 Task: Change the configuration of the board layout of the mark's project to group by "Assignees".
Action: Mouse moved to (199, 171)
Screenshot: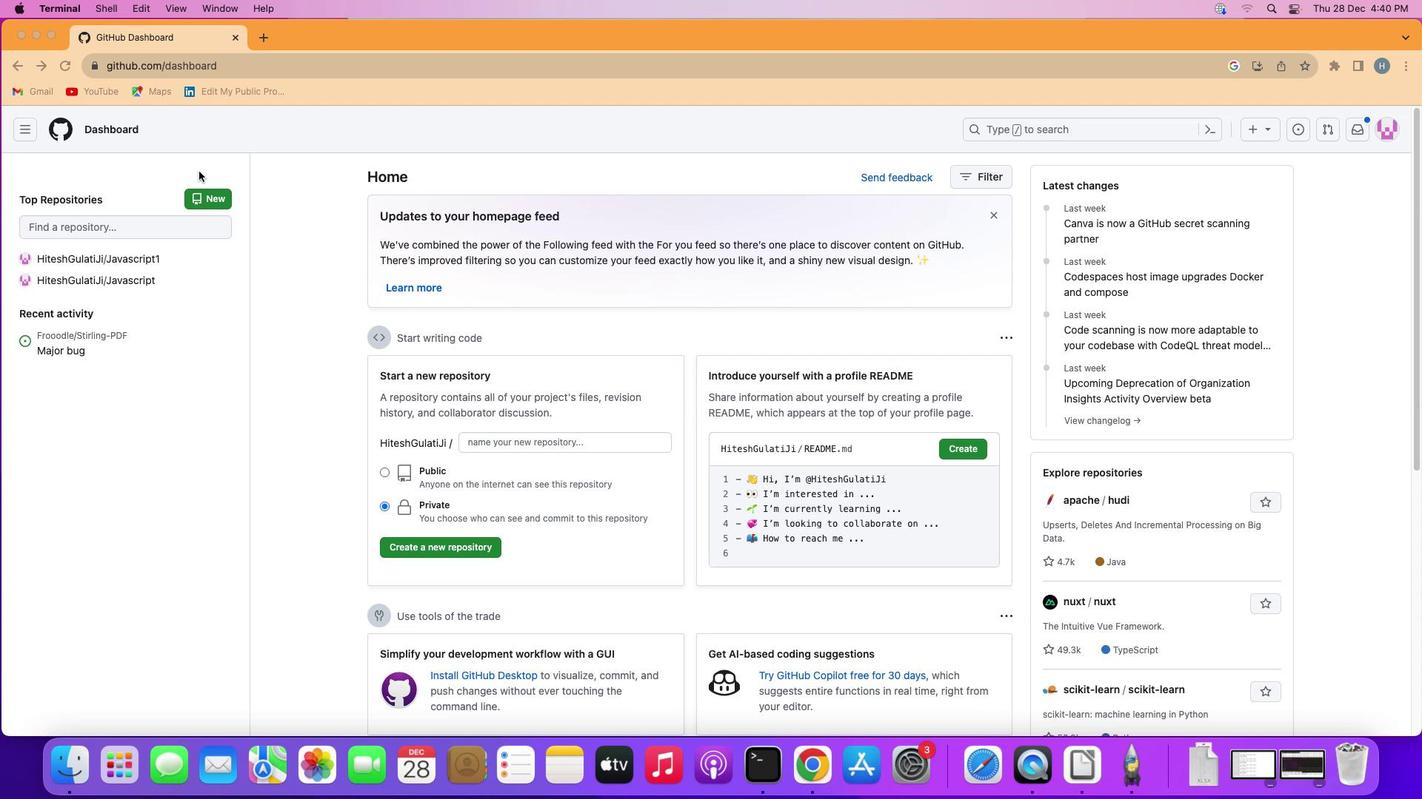 
Action: Mouse pressed left at (199, 171)
Screenshot: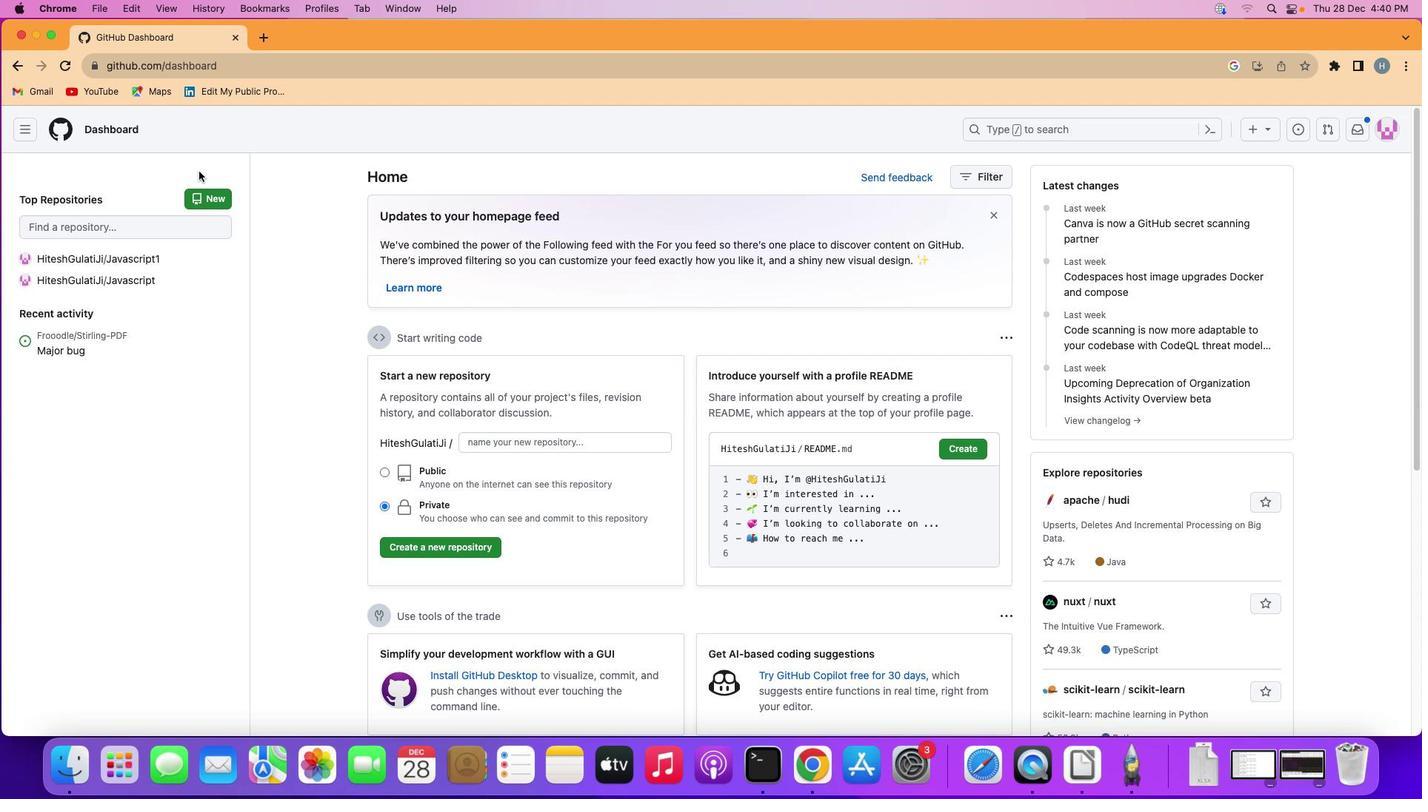 
Action: Mouse moved to (25, 123)
Screenshot: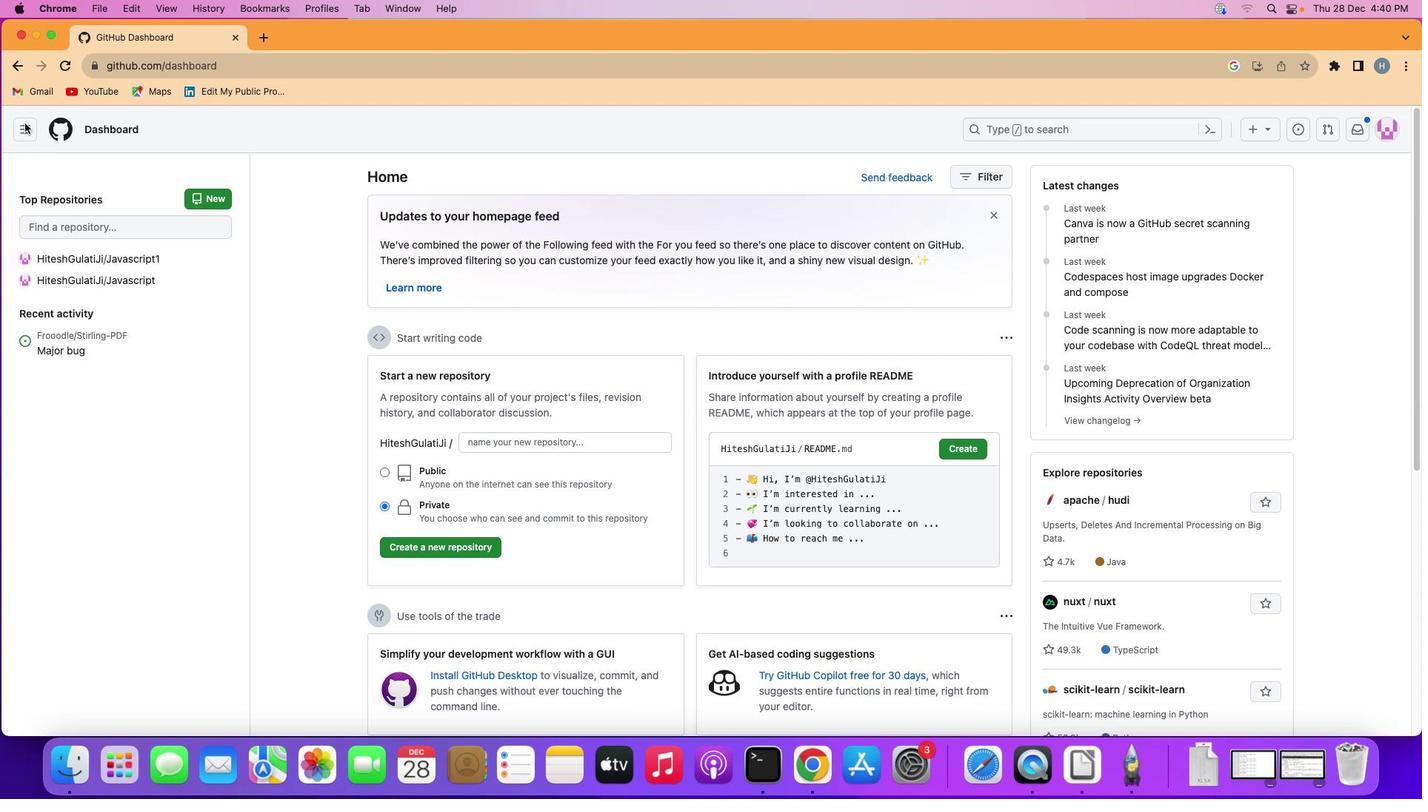 
Action: Mouse pressed left at (25, 123)
Screenshot: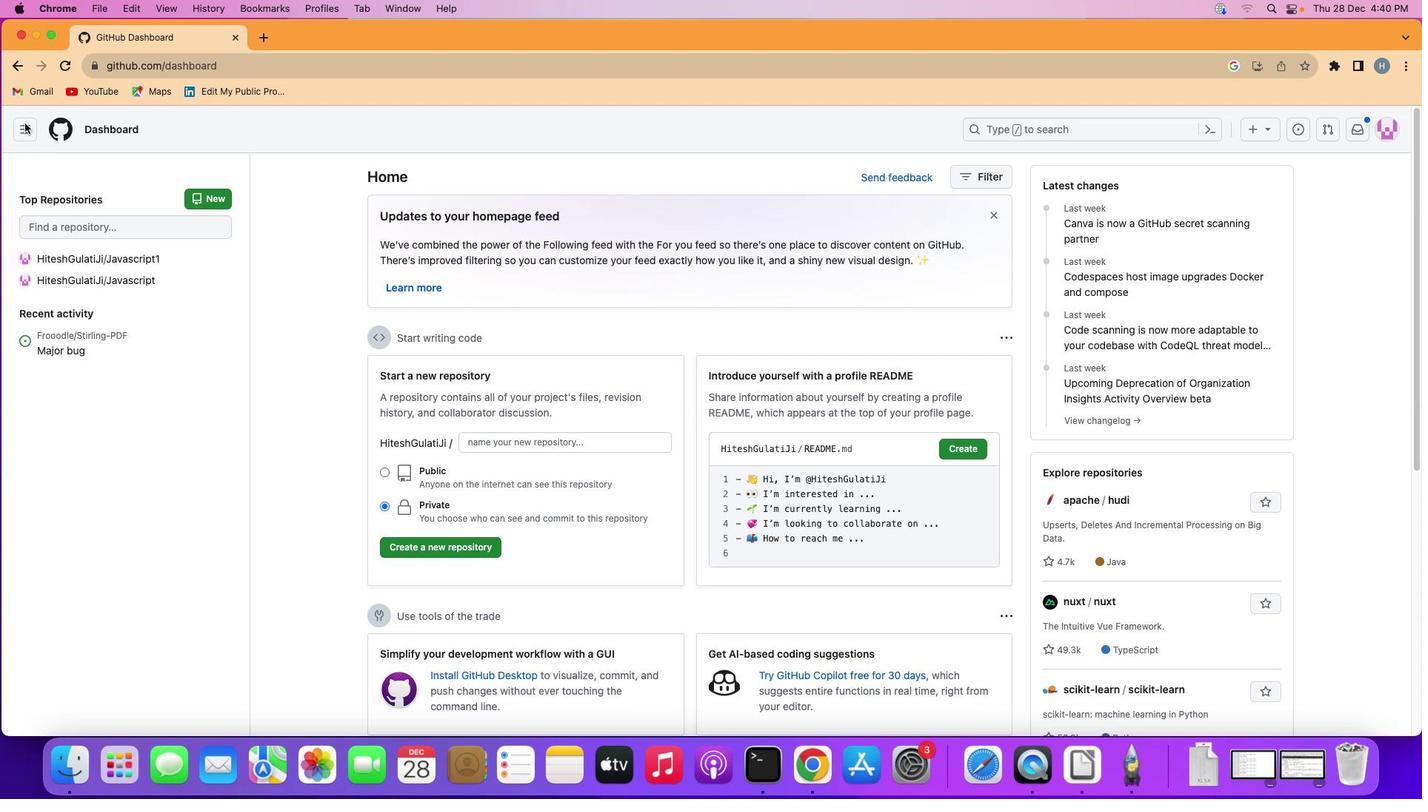 
Action: Mouse moved to (57, 228)
Screenshot: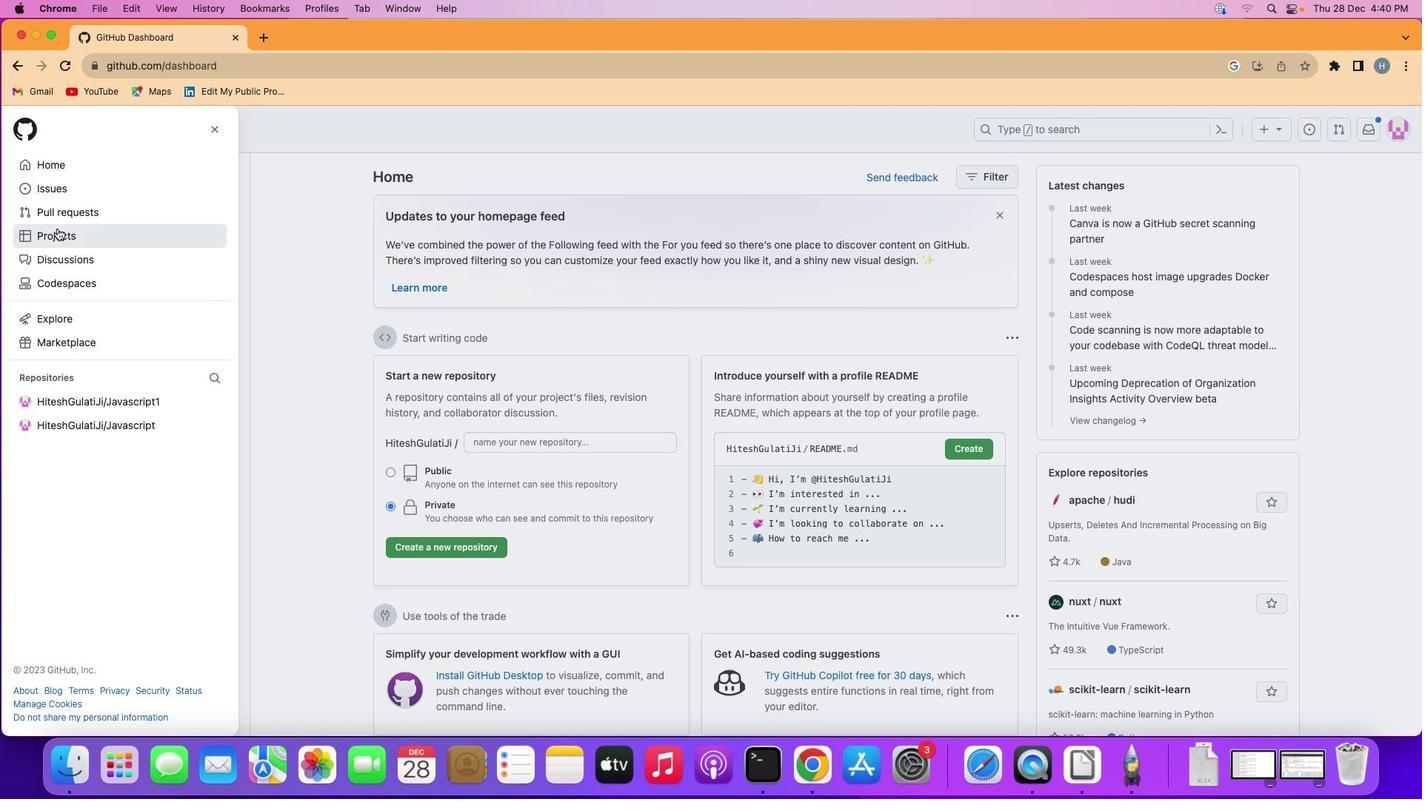 
Action: Mouse pressed left at (57, 228)
Screenshot: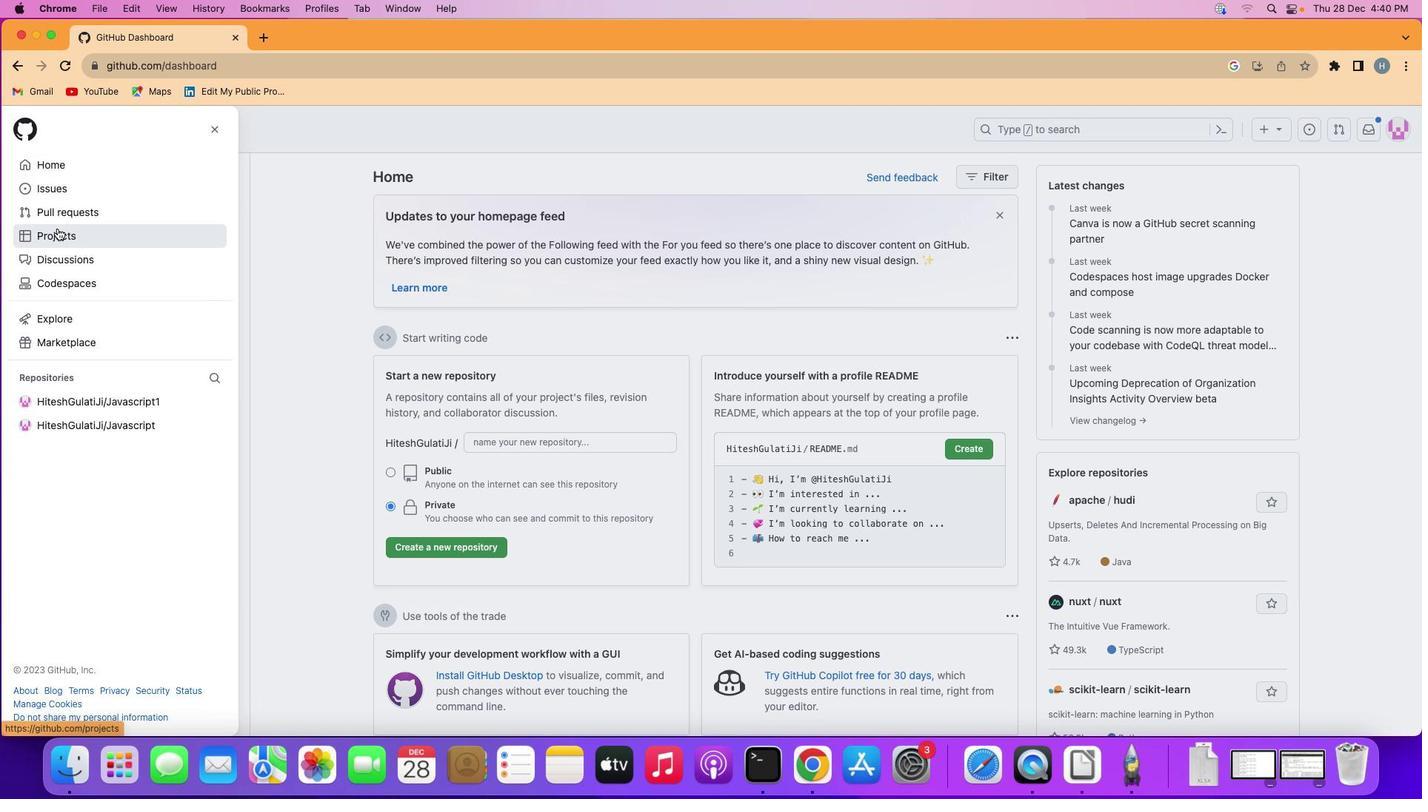 
Action: Mouse moved to (575, 268)
Screenshot: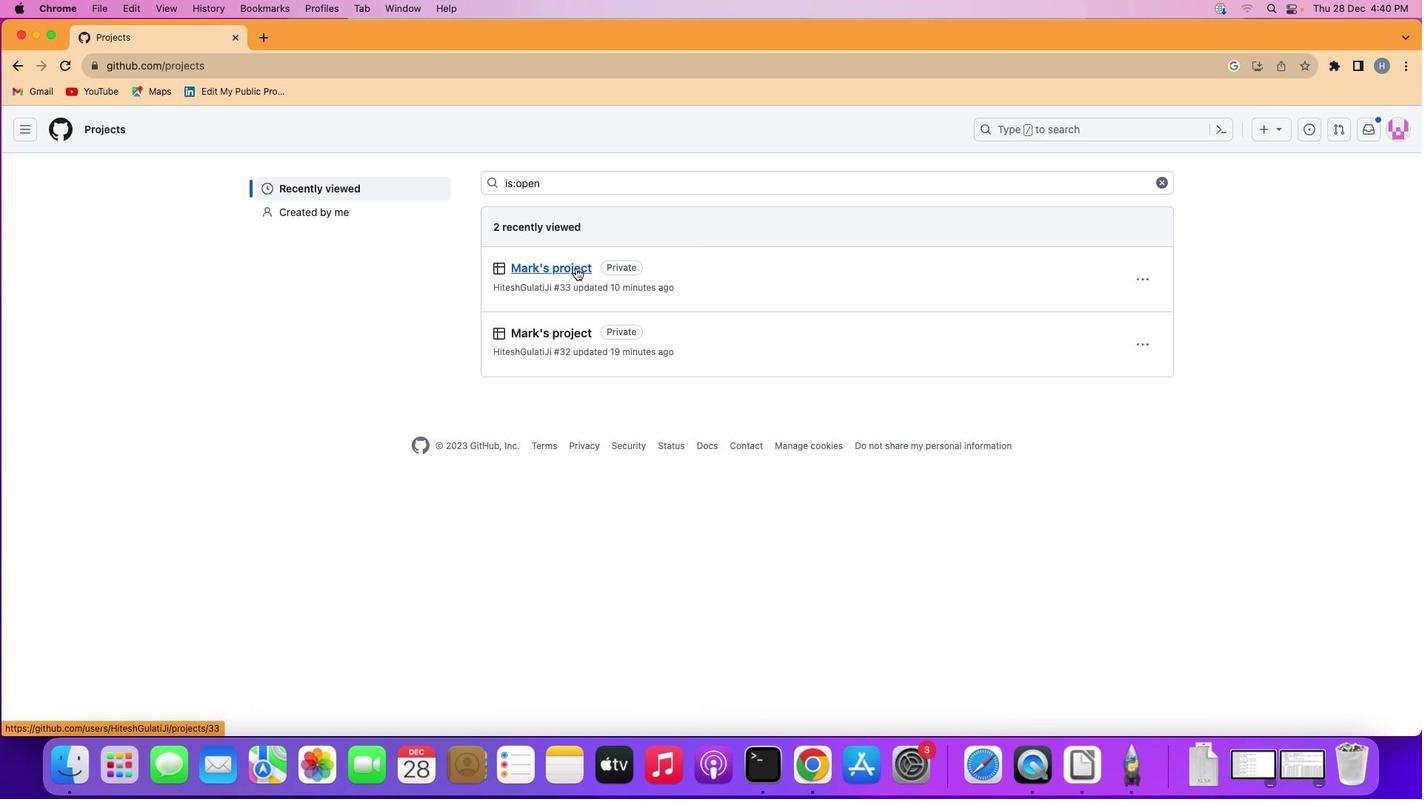 
Action: Mouse pressed left at (575, 268)
Screenshot: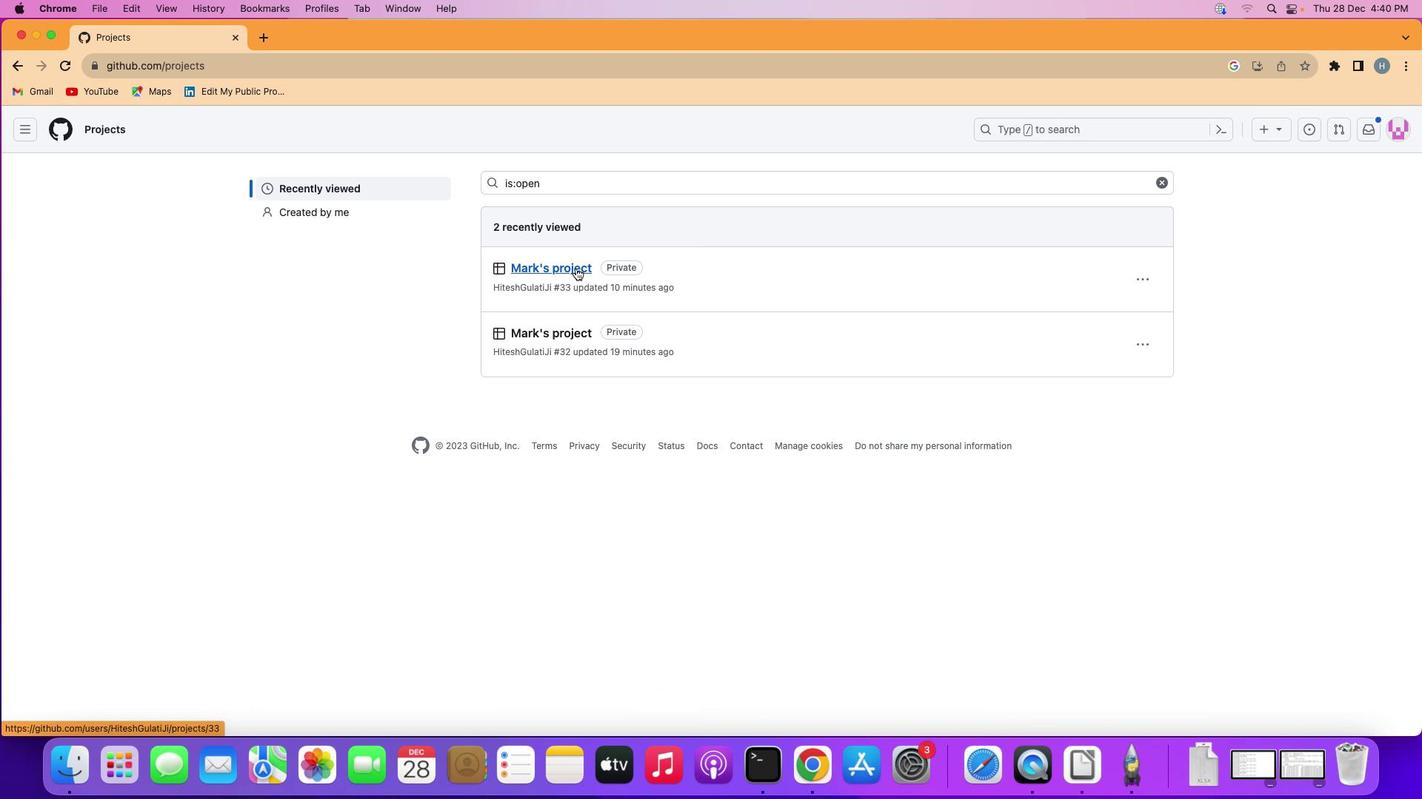 
Action: Mouse moved to (105, 203)
Screenshot: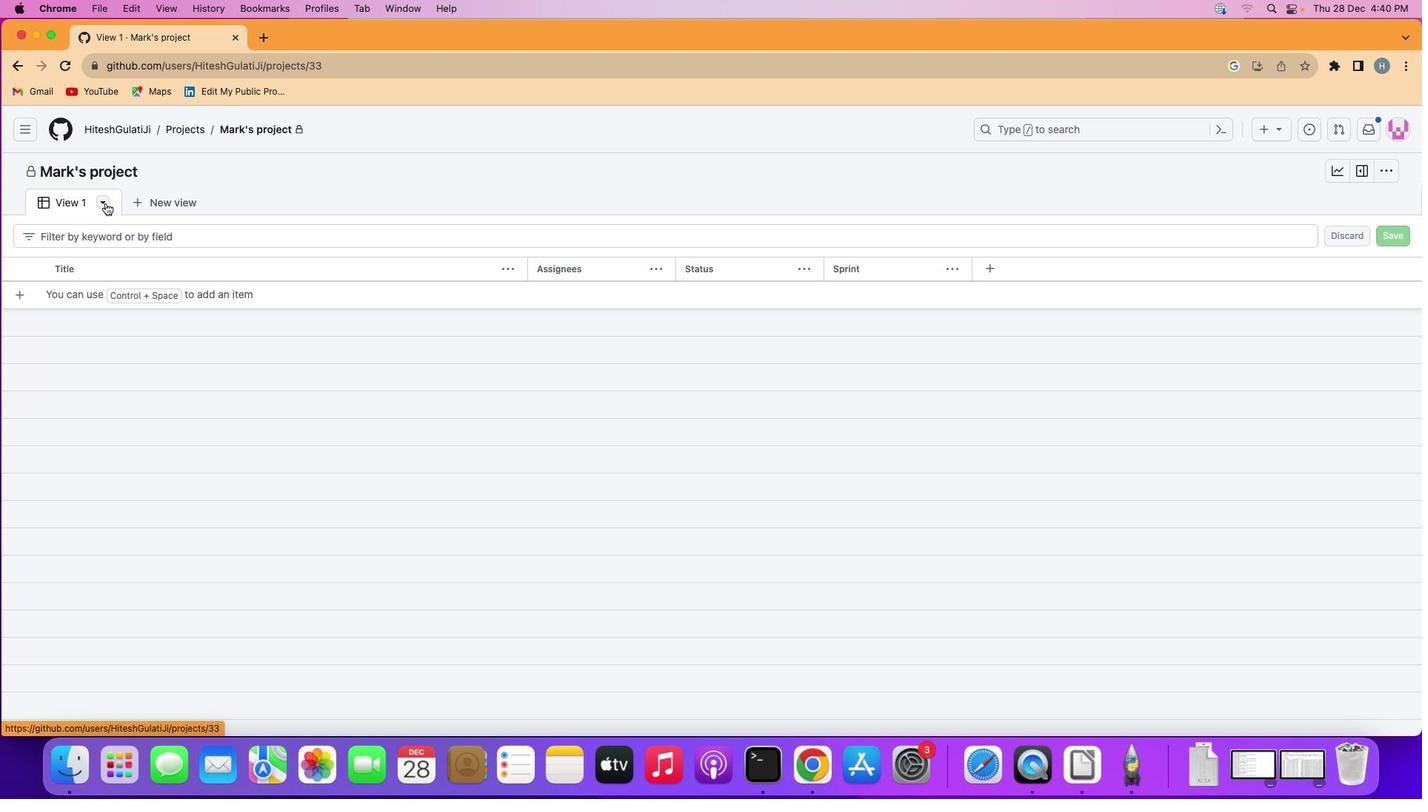 
Action: Mouse pressed left at (105, 203)
Screenshot: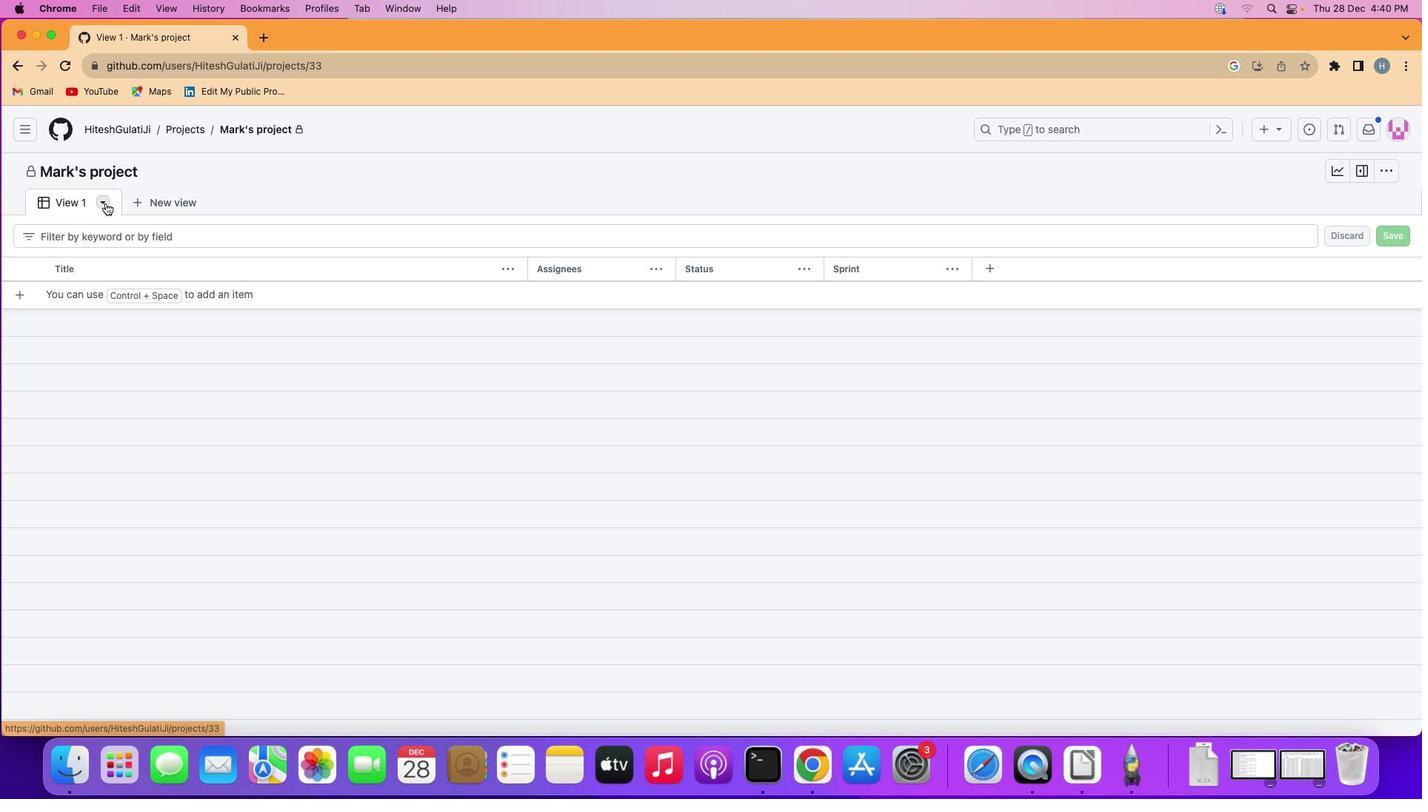 
Action: Mouse moved to (208, 246)
Screenshot: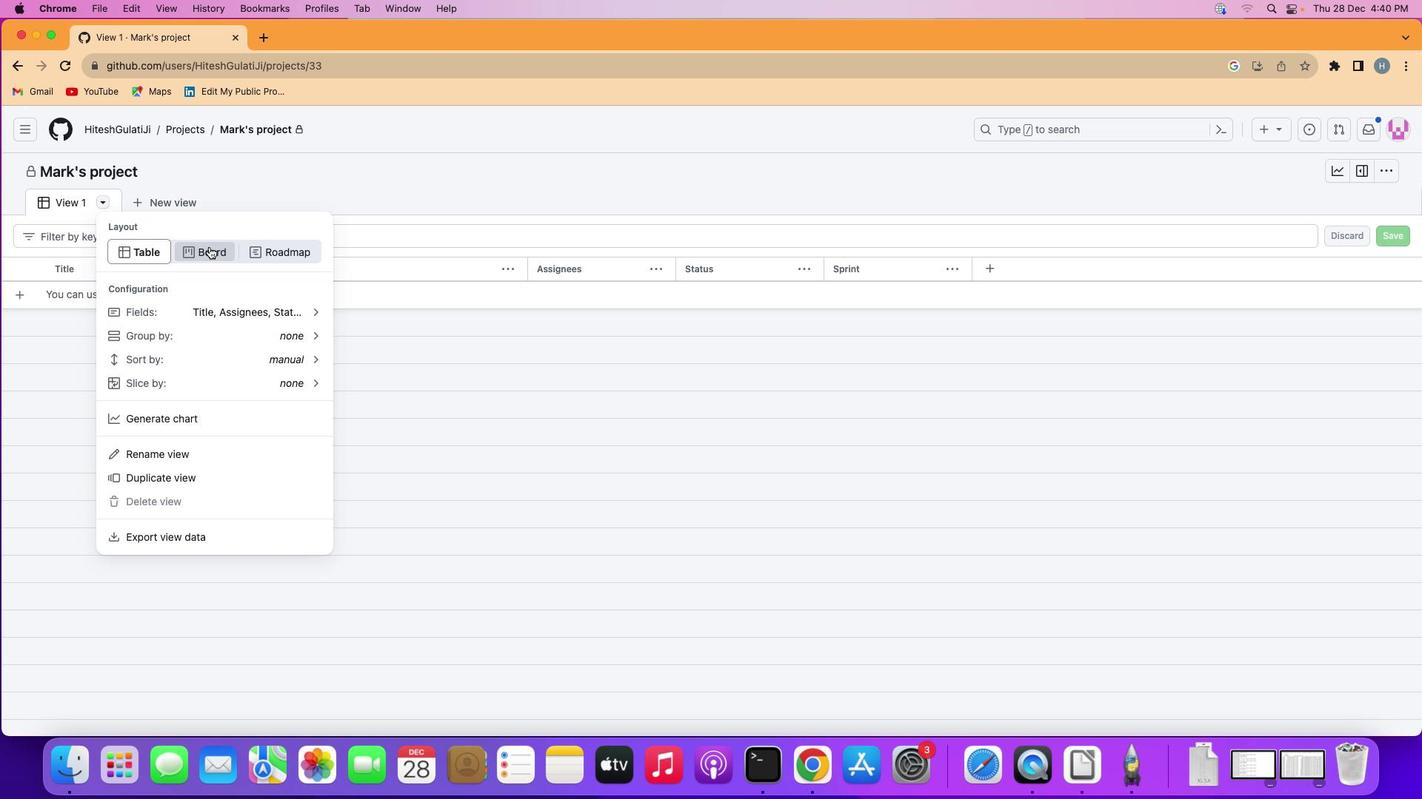 
Action: Mouse pressed left at (208, 246)
Screenshot: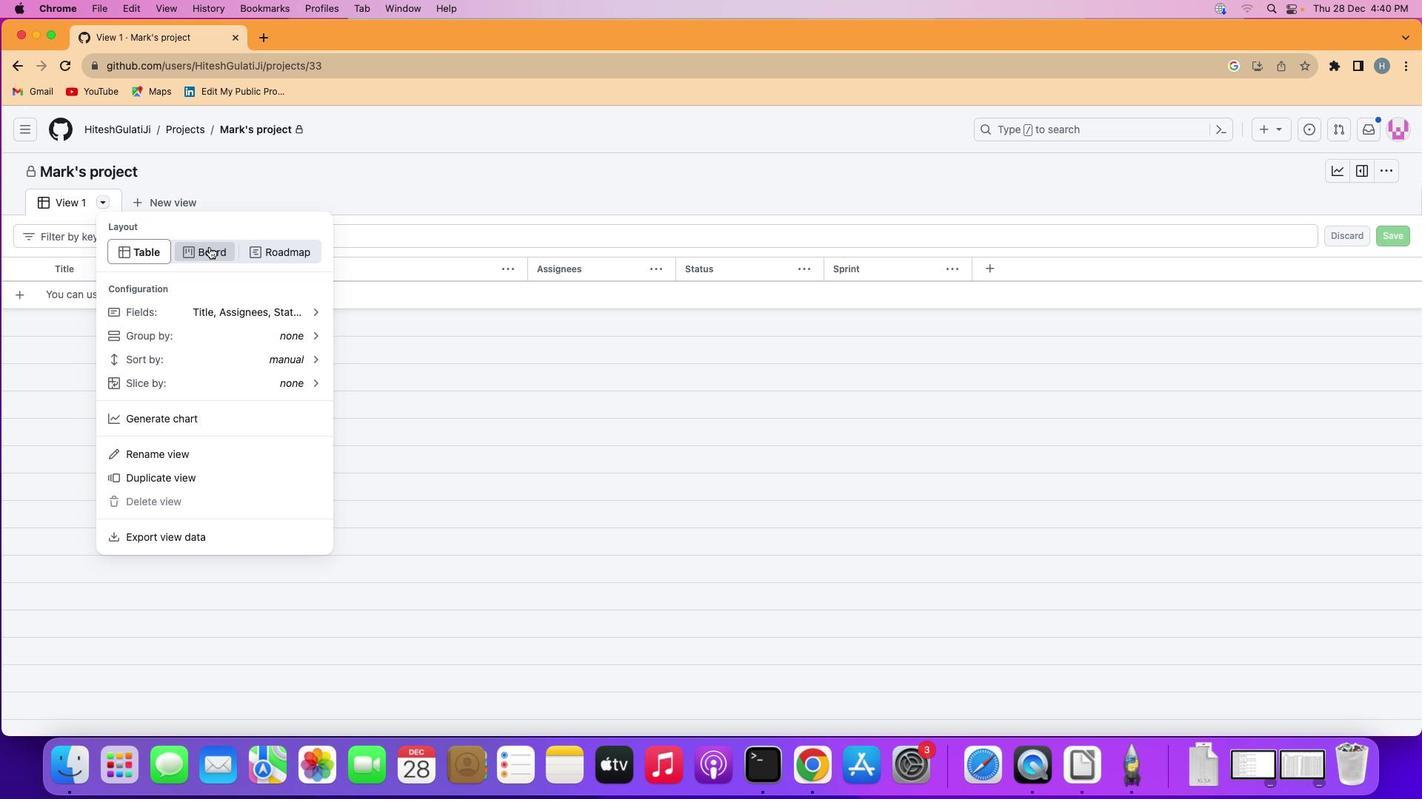 
Action: Mouse moved to (102, 201)
Screenshot: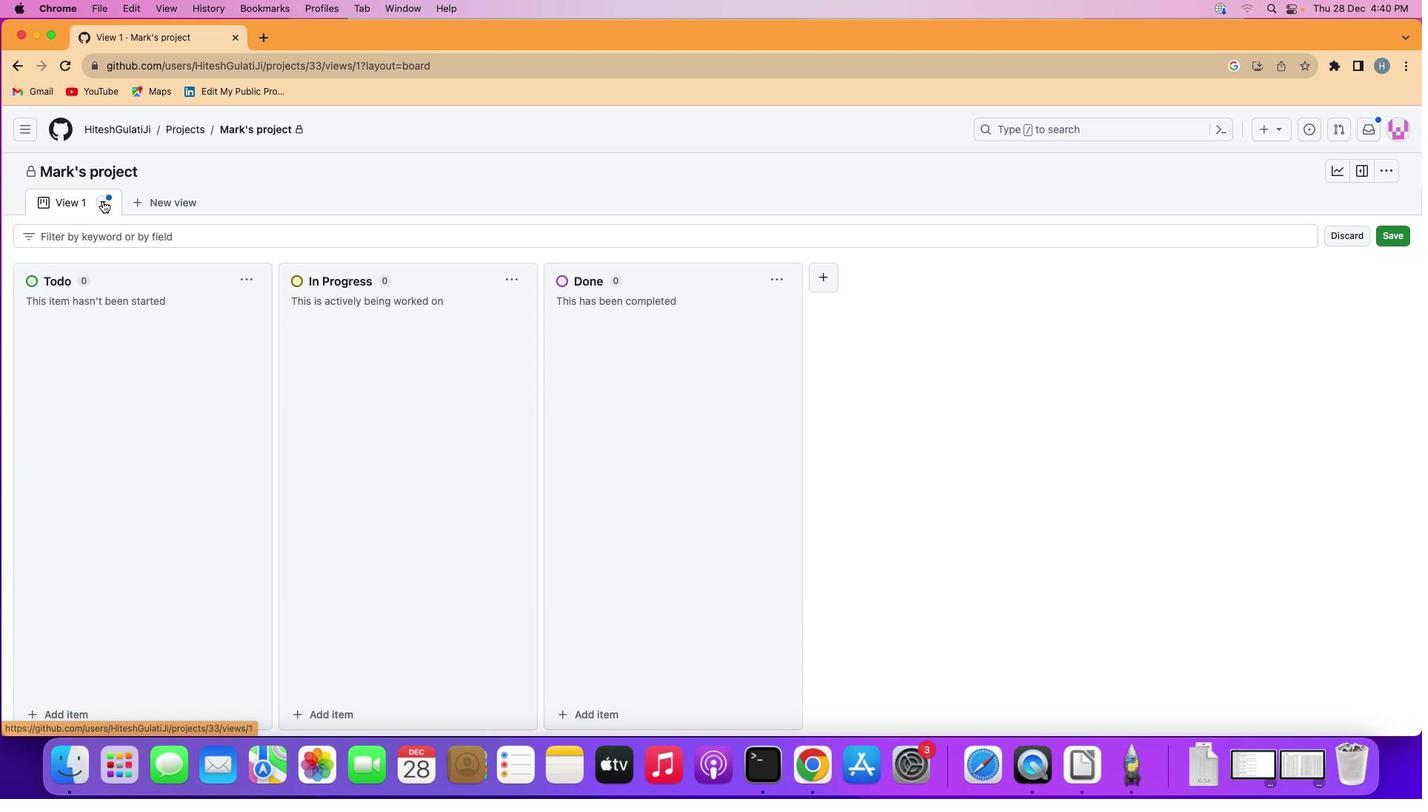 
Action: Mouse pressed left at (102, 201)
Screenshot: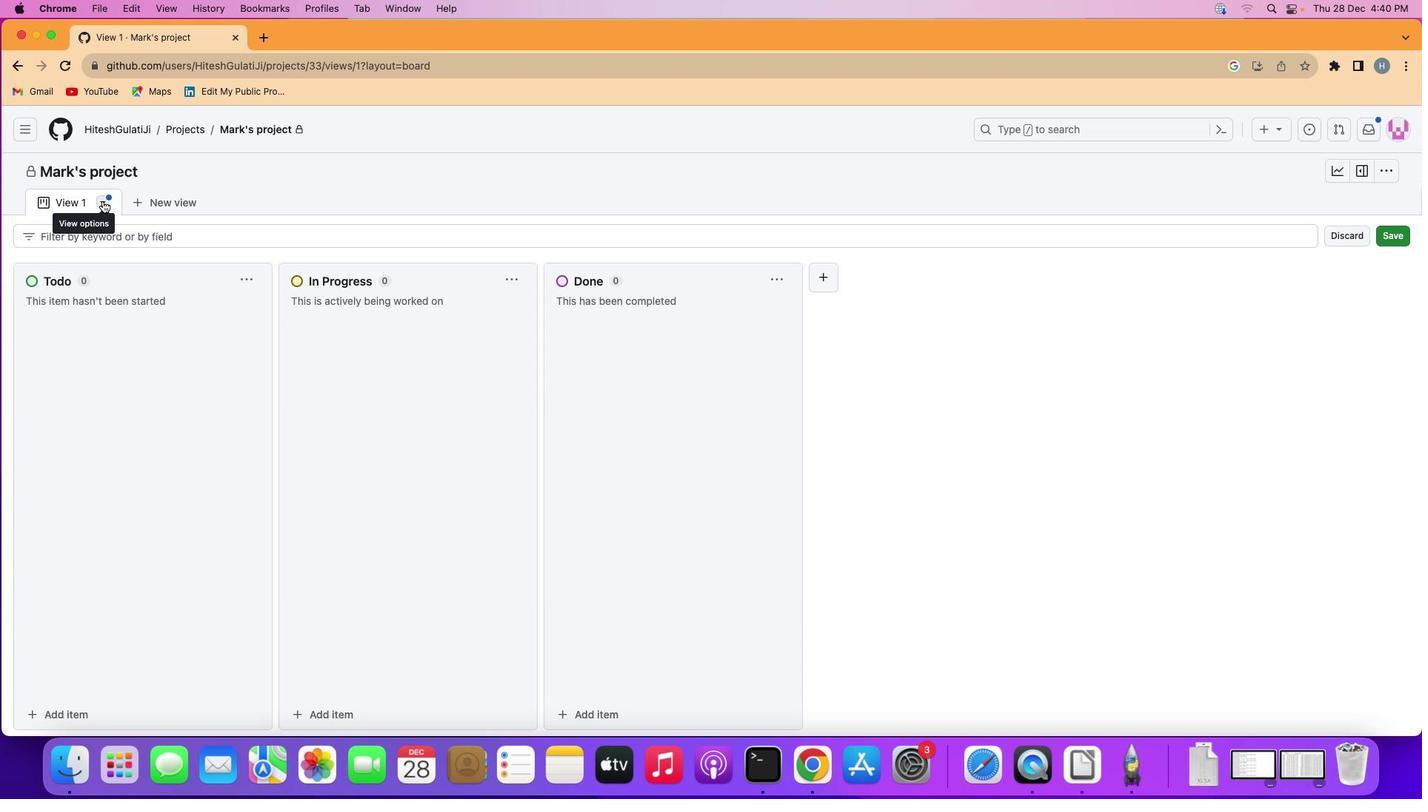 
Action: Mouse moved to (174, 356)
Screenshot: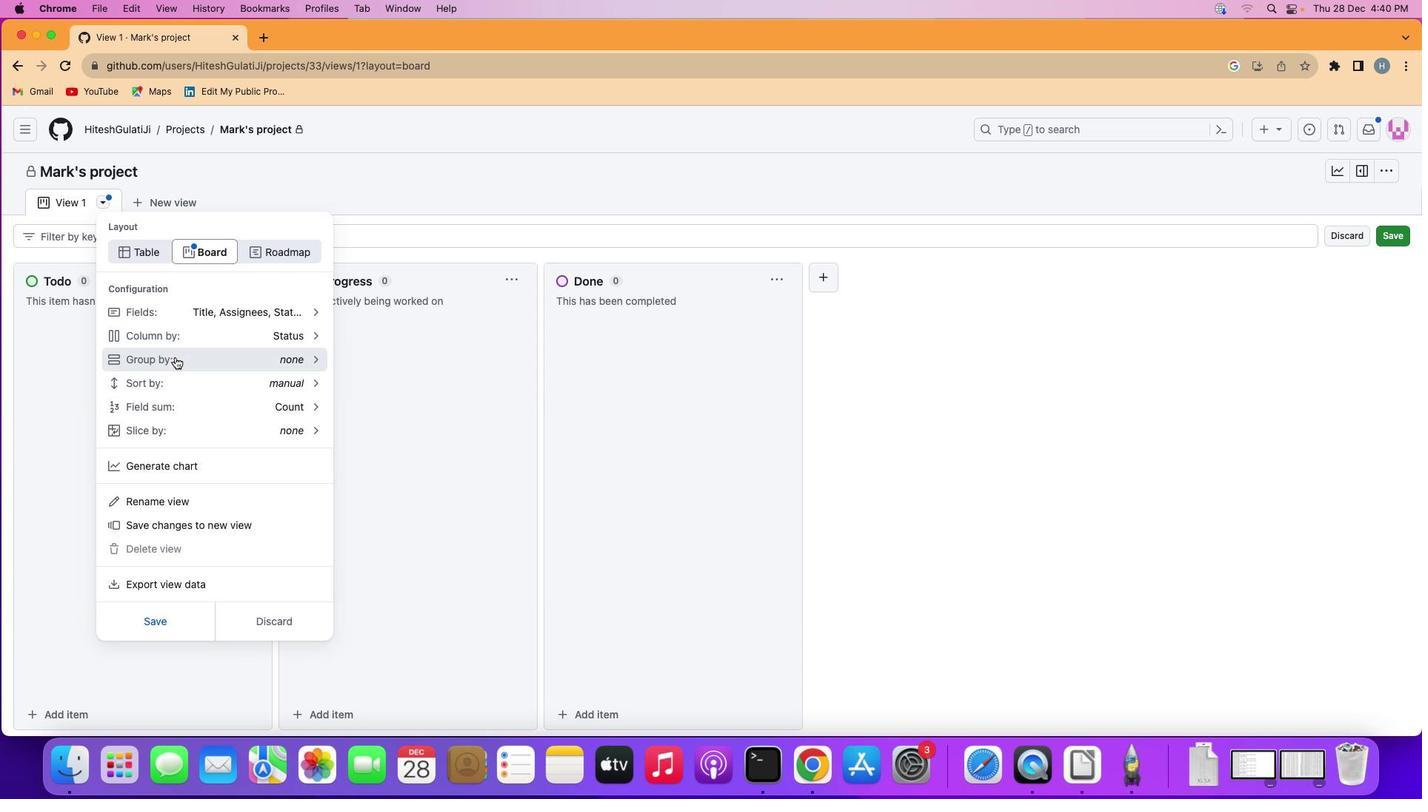 
Action: Mouse pressed left at (174, 356)
Screenshot: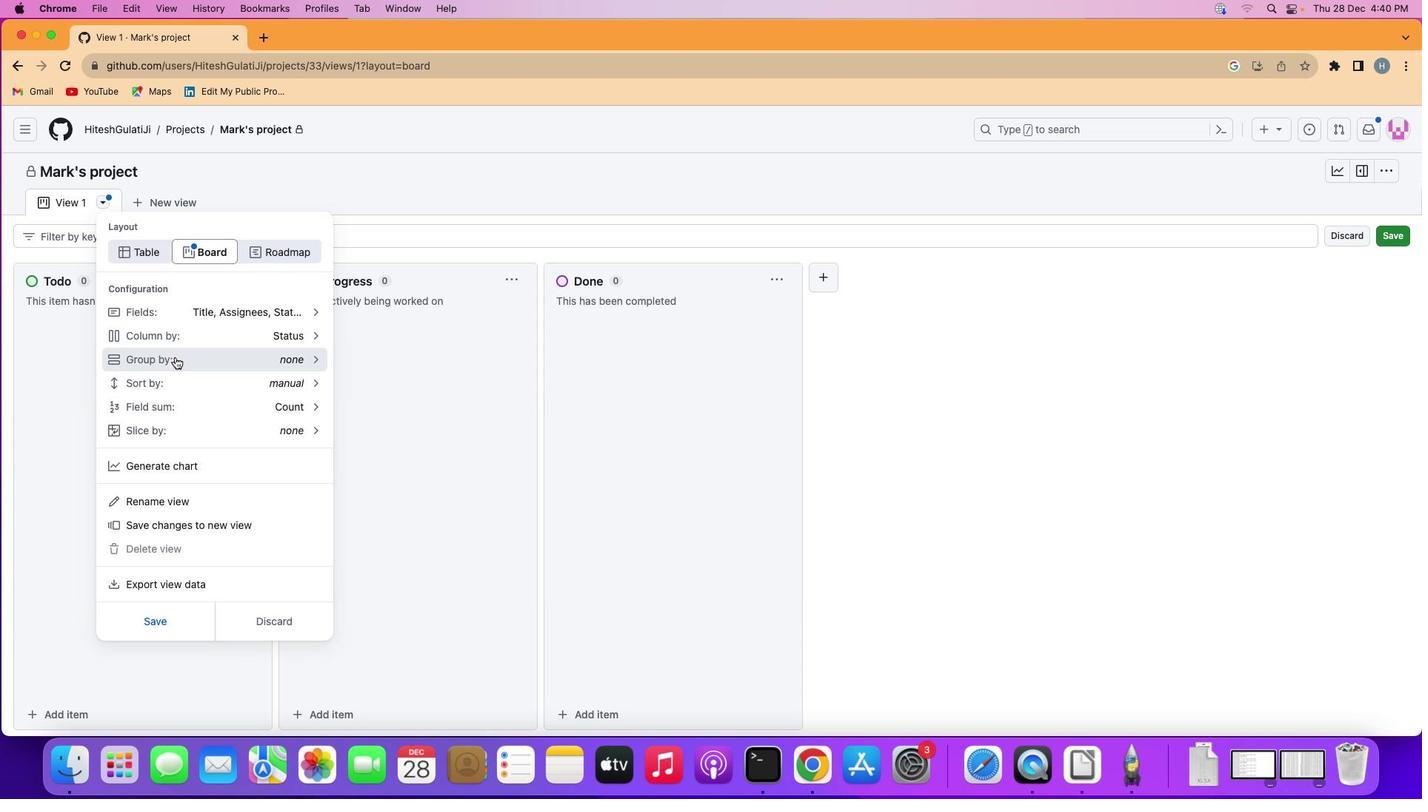
Action: Mouse moved to (174, 246)
Screenshot: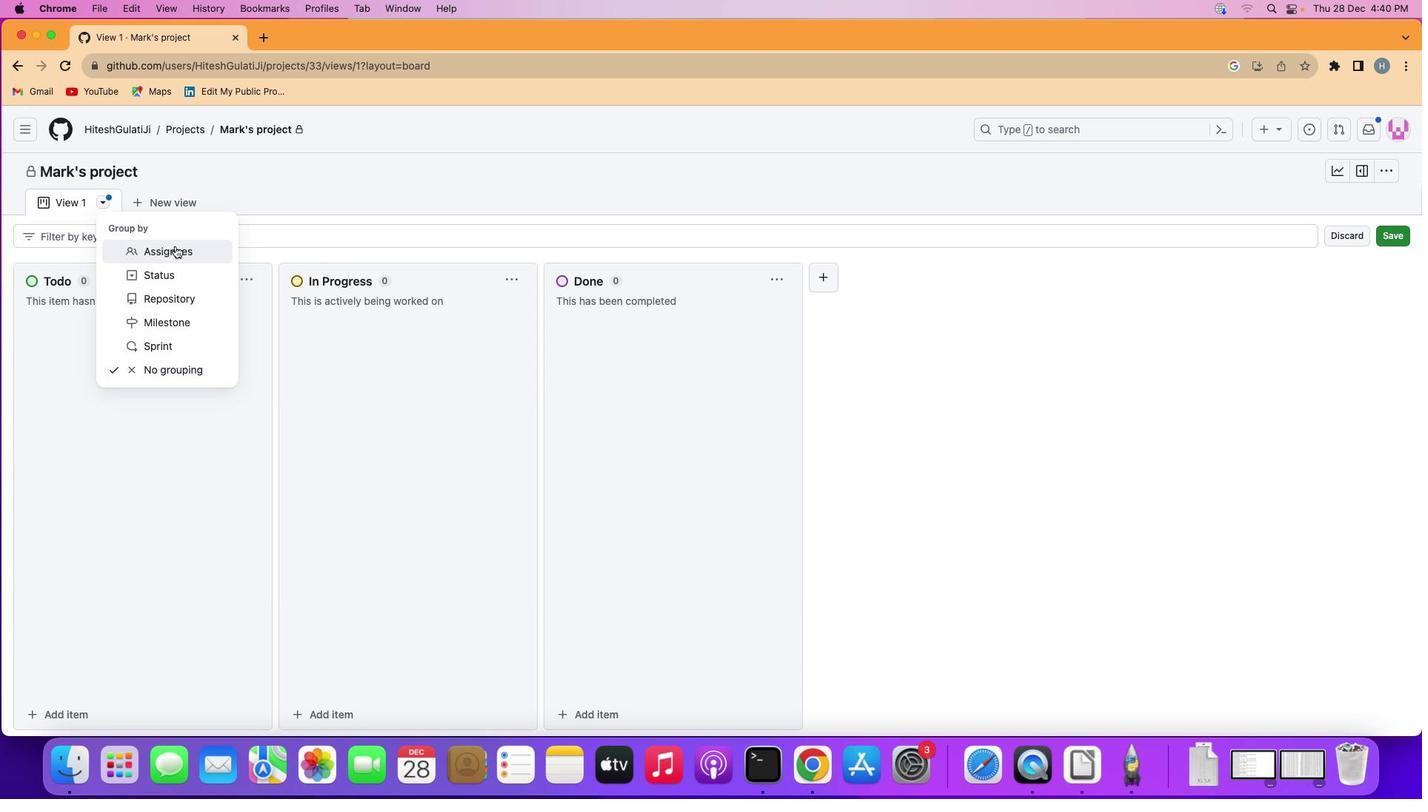 
Action: Mouse pressed left at (174, 246)
Screenshot: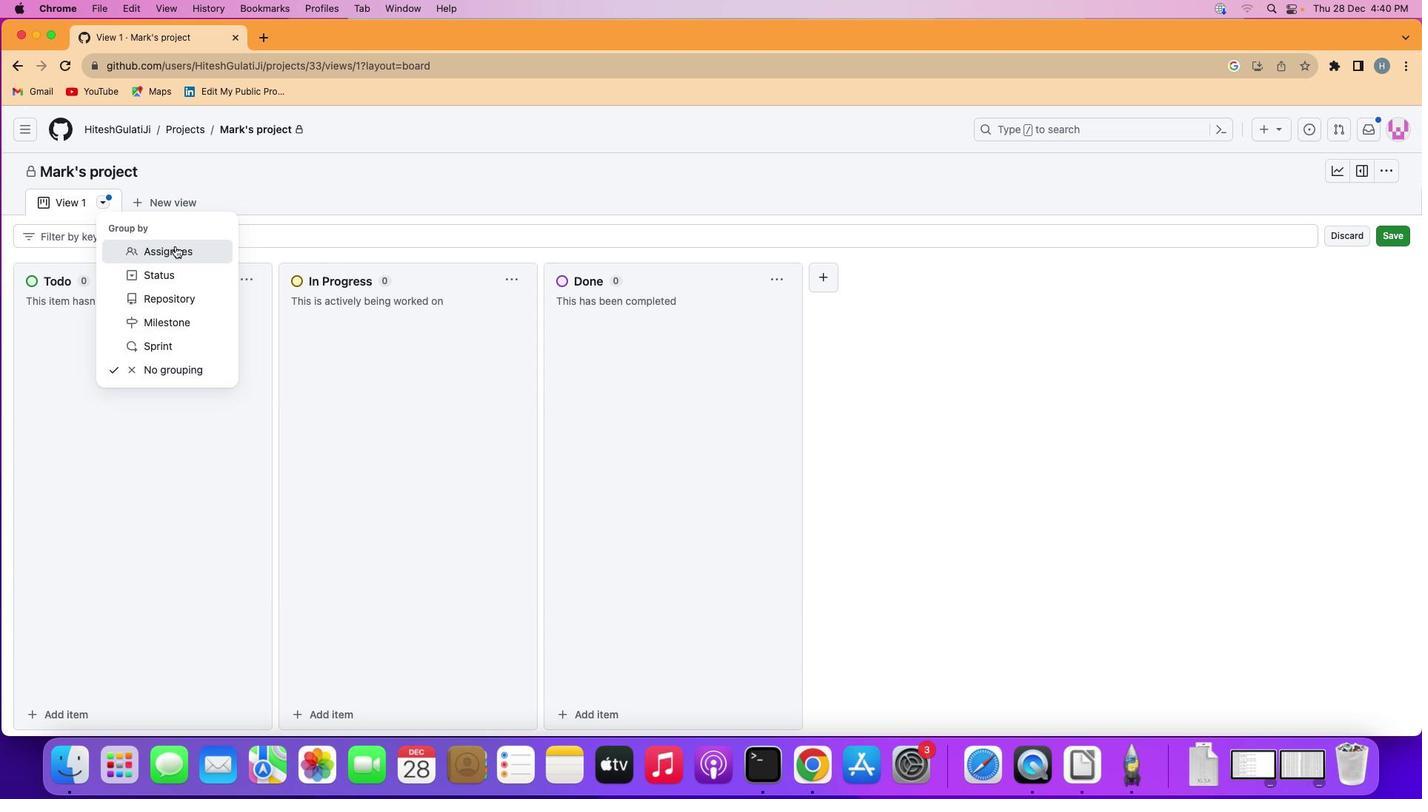 
Action: Mouse moved to (259, 321)
Screenshot: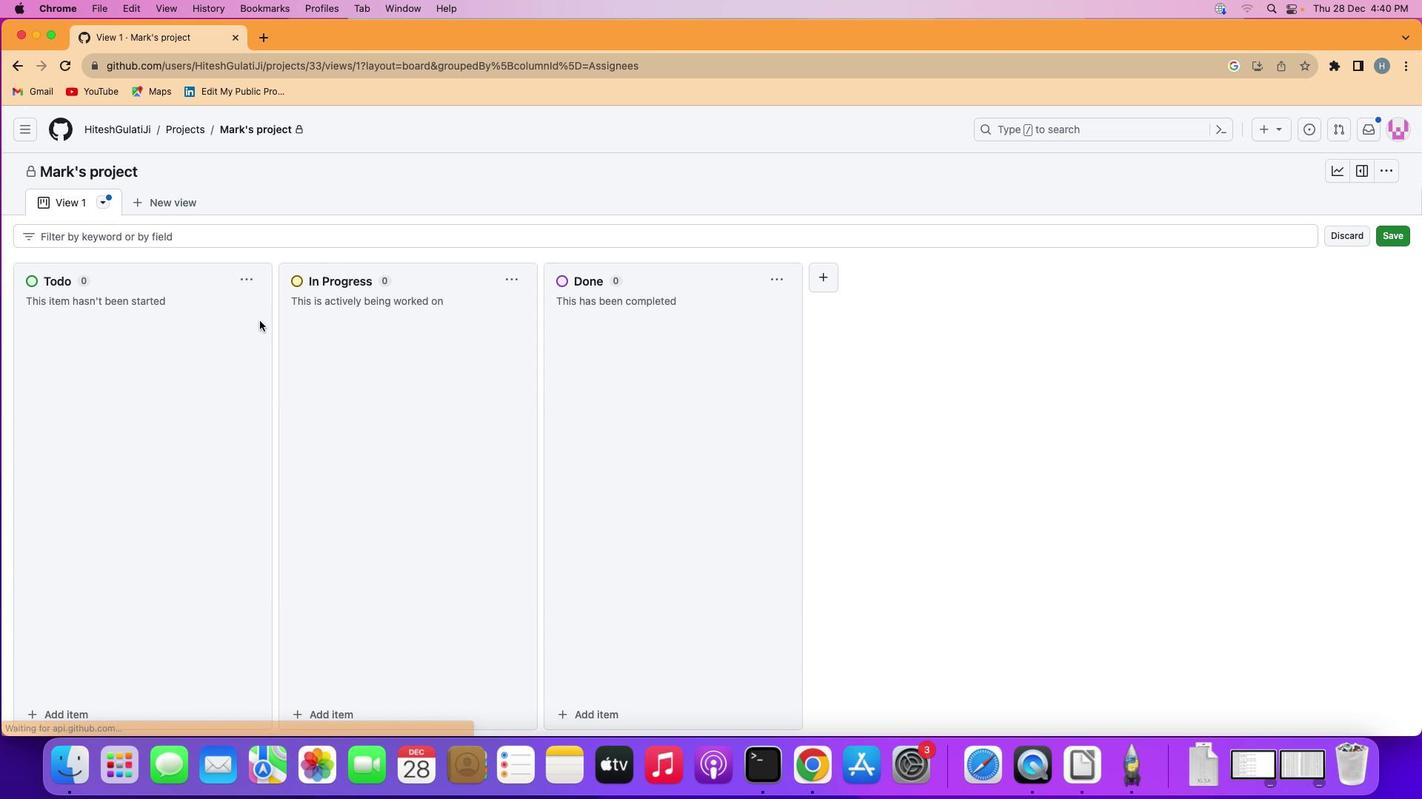 
